 Task: Create a section Infinity and Beyond and in the section, add a milestone IT Financial Management Process Improvement in the project BlazePath
Action: Mouse moved to (327, 437)
Screenshot: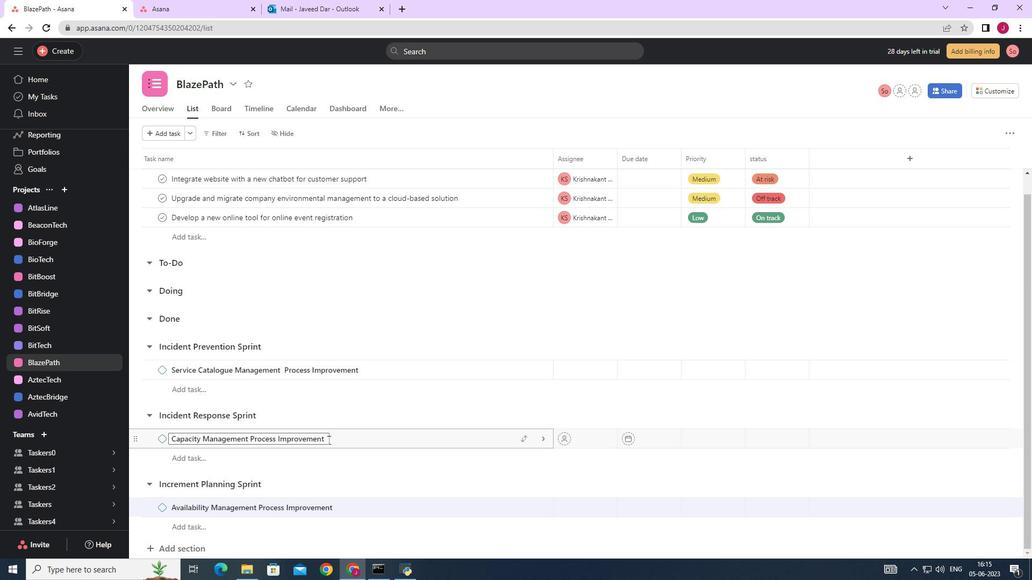 
Action: Mouse scrolled (328, 440) with delta (0, 0)
Screenshot: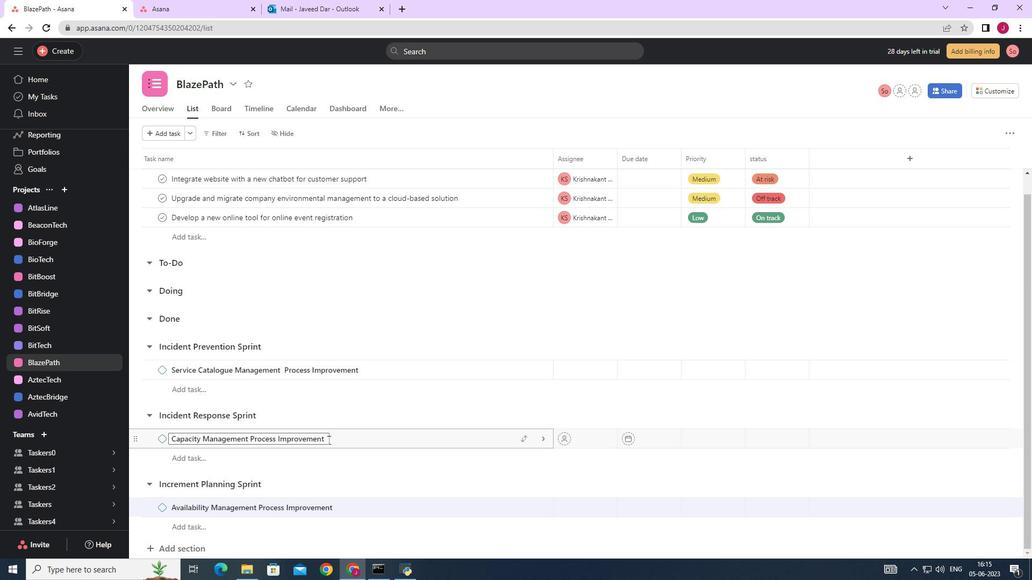 
Action: Mouse scrolled (329, 440) with delta (0, 0)
Screenshot: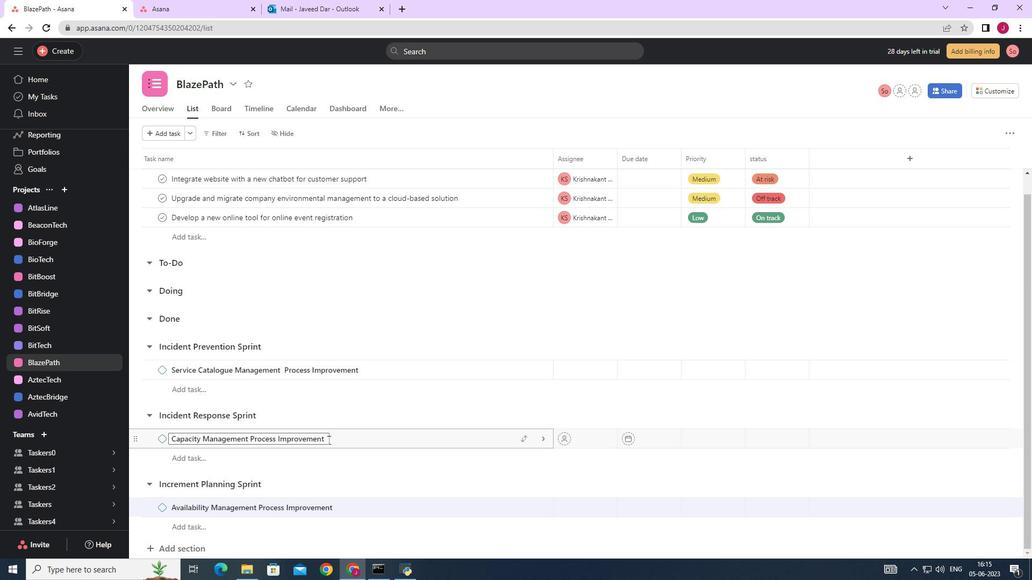 
Action: Mouse scrolled (329, 440) with delta (0, 0)
Screenshot: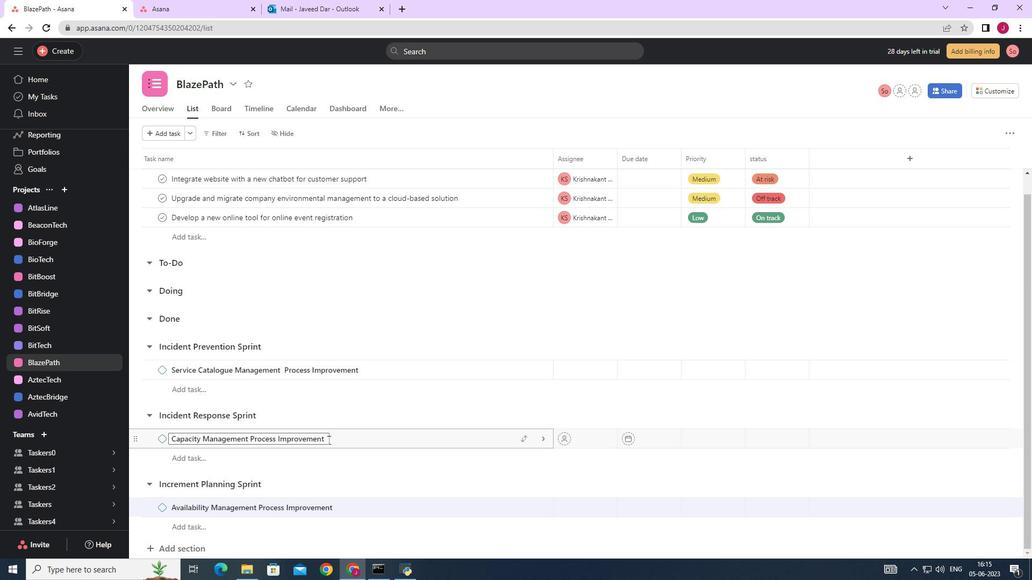 
Action: Mouse scrolled (329, 439) with delta (0, 0)
Screenshot: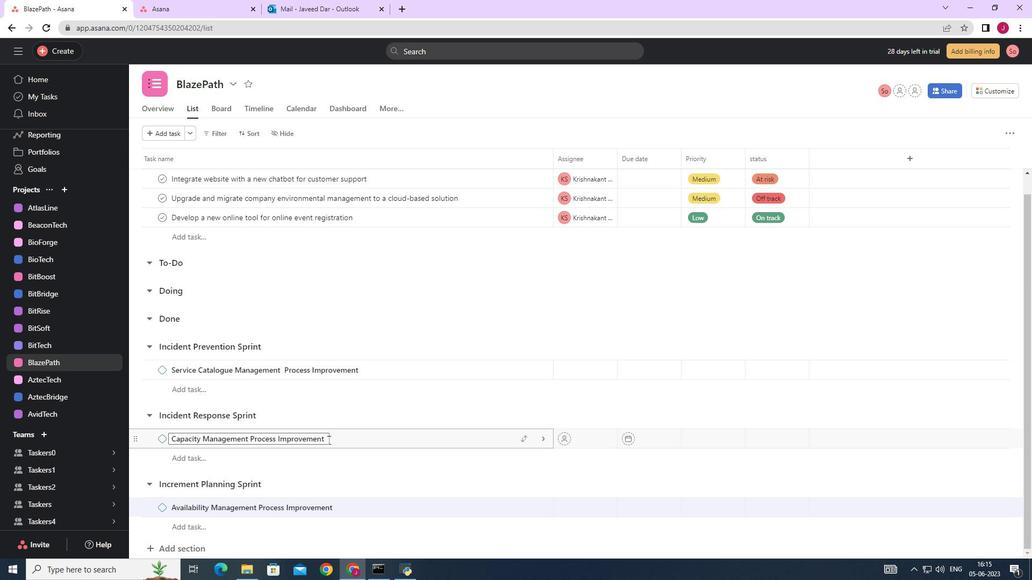 
Action: Mouse moved to (317, 403)
Screenshot: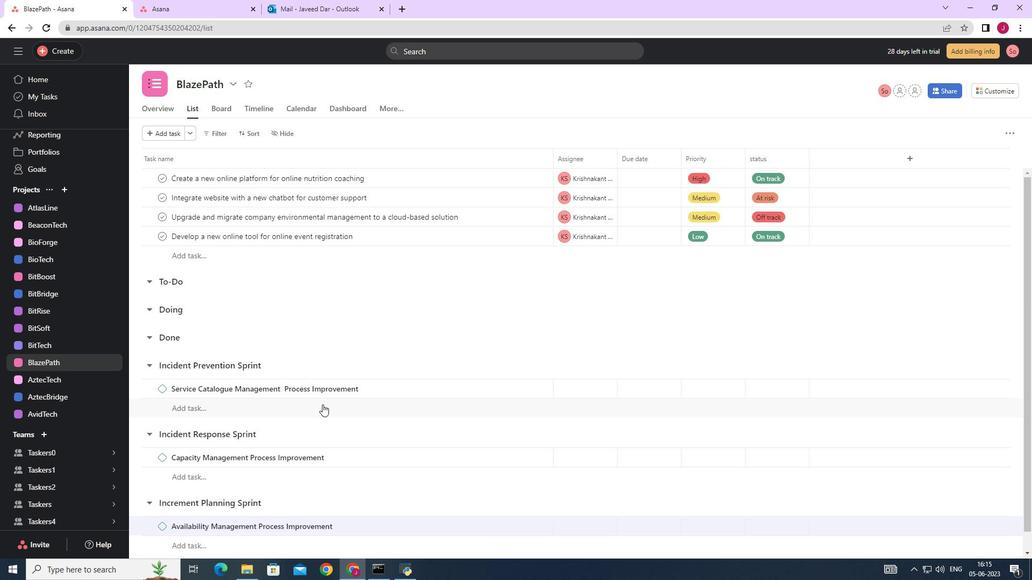 
Action: Mouse scrolled (317, 403) with delta (0, 0)
Screenshot: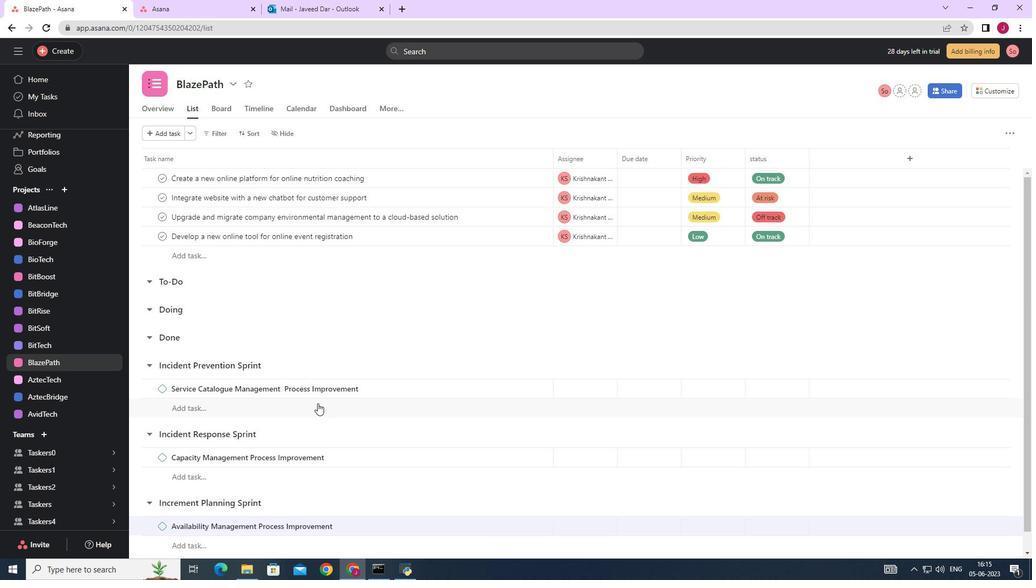 
Action: Mouse moved to (316, 403)
Screenshot: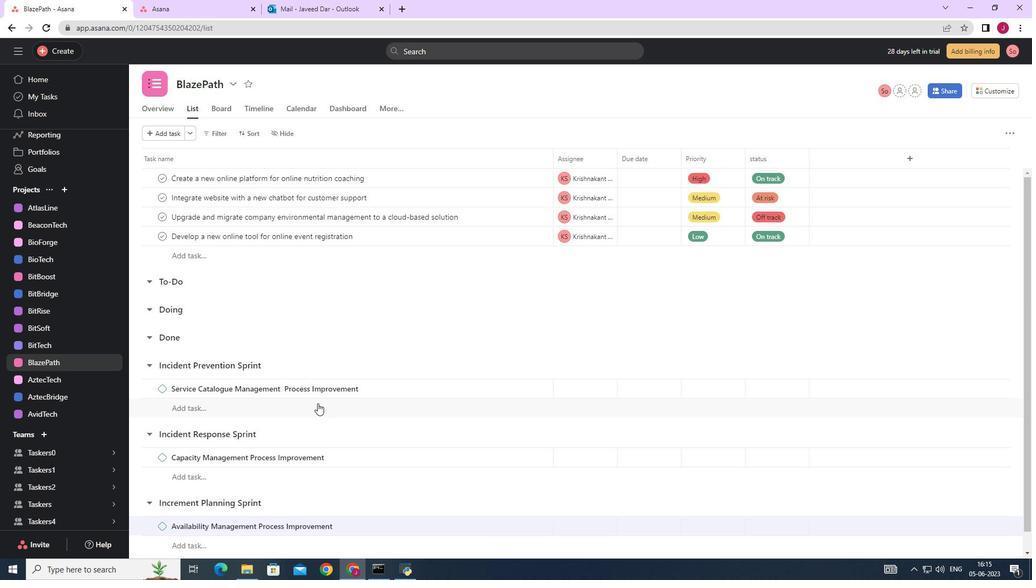 
Action: Mouse scrolled (317, 403) with delta (0, 0)
Screenshot: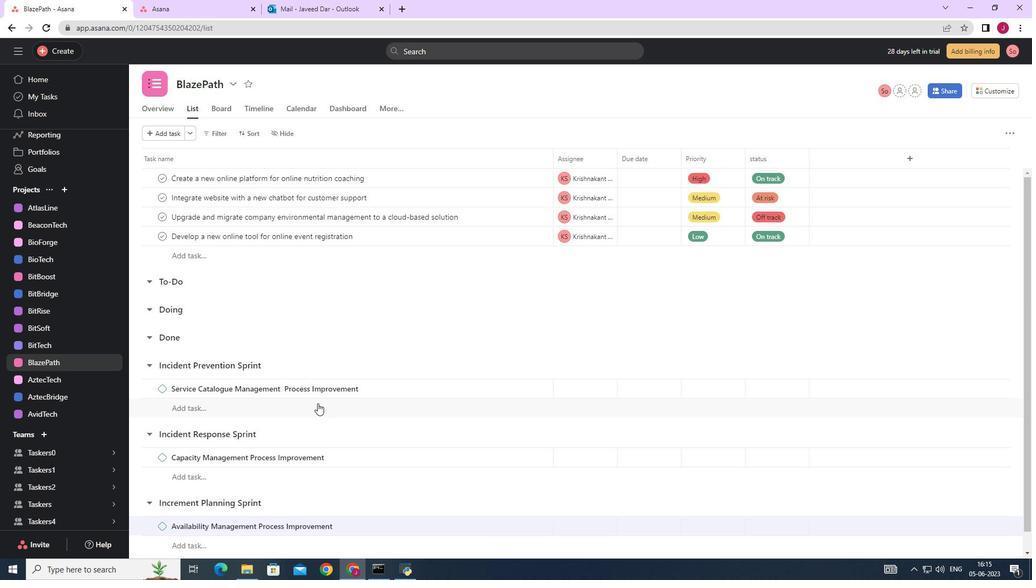 
Action: Mouse moved to (291, 422)
Screenshot: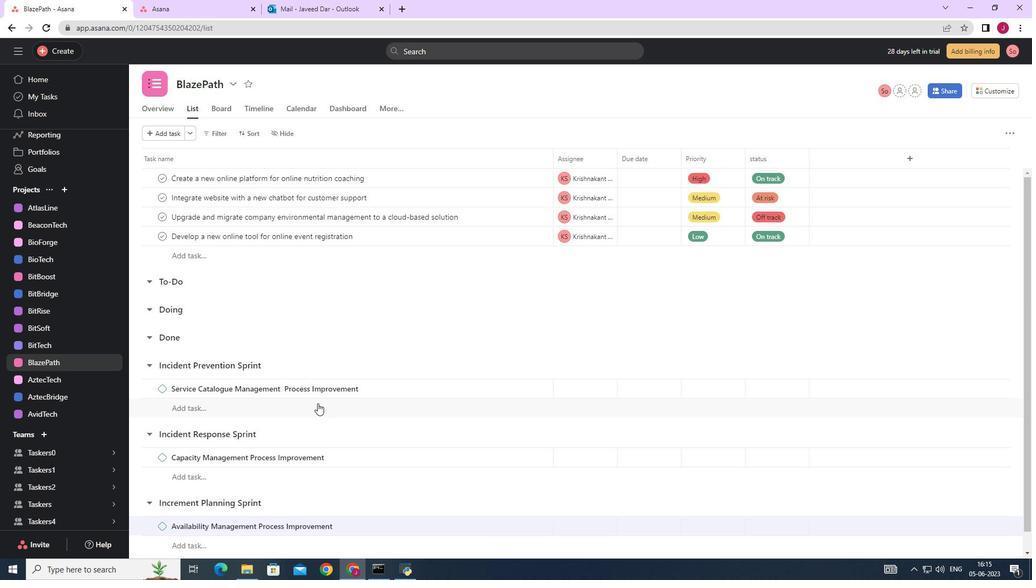 
Action: Mouse scrolled (317, 403) with delta (0, 0)
Screenshot: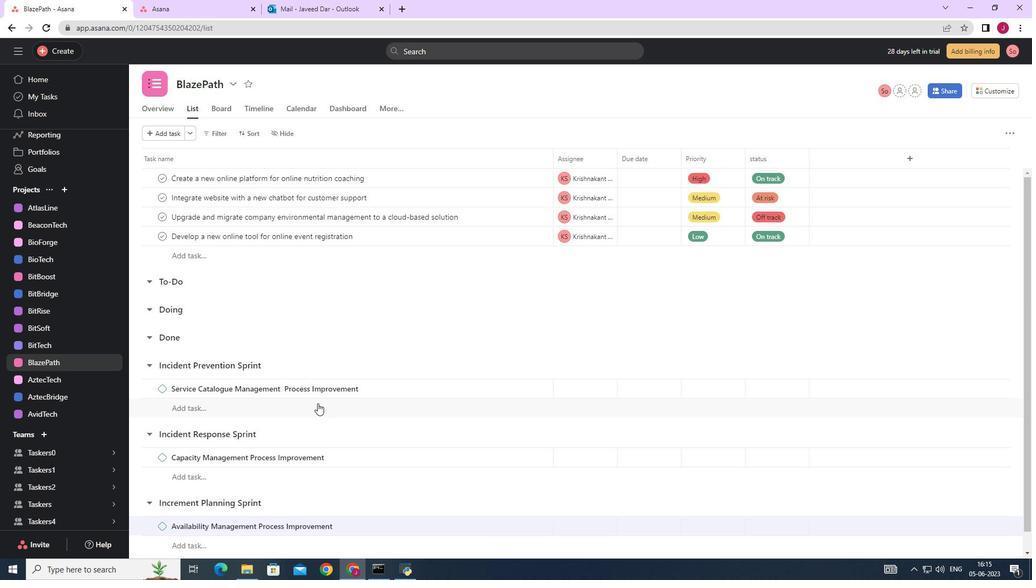
Action: Mouse moved to (264, 436)
Screenshot: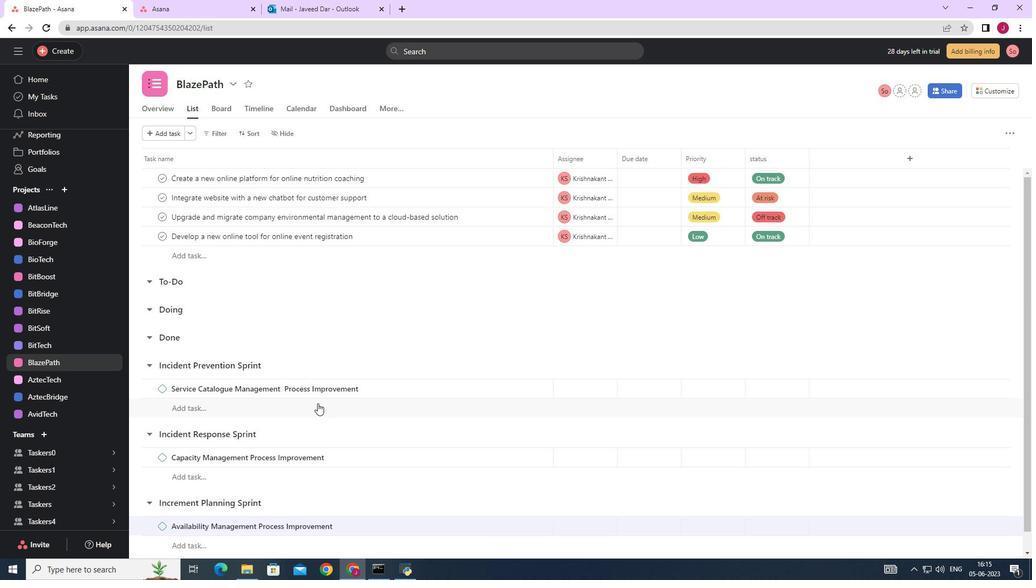 
Action: Mouse scrolled (317, 403) with delta (0, 0)
Screenshot: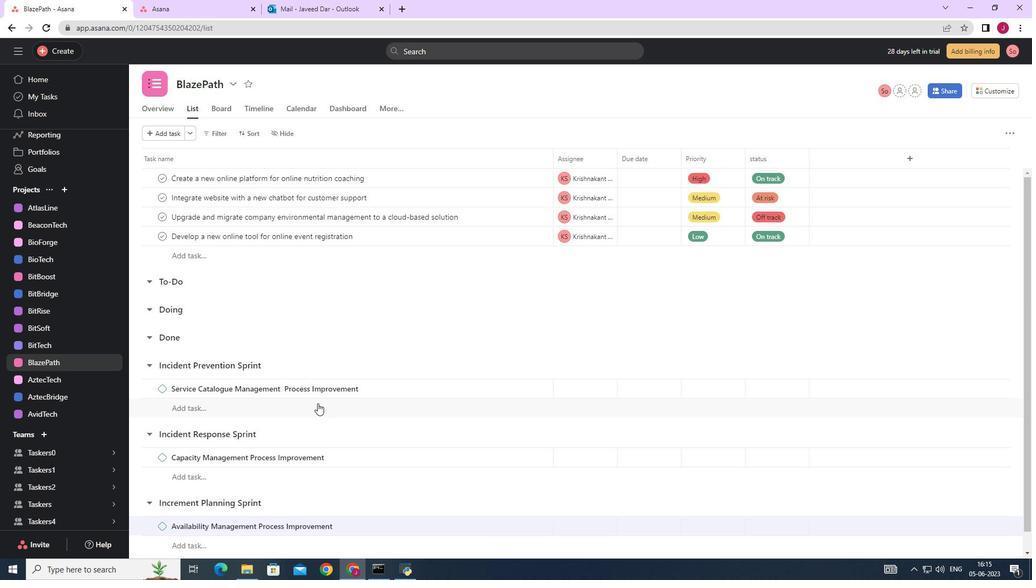 
Action: Mouse moved to (245, 448)
Screenshot: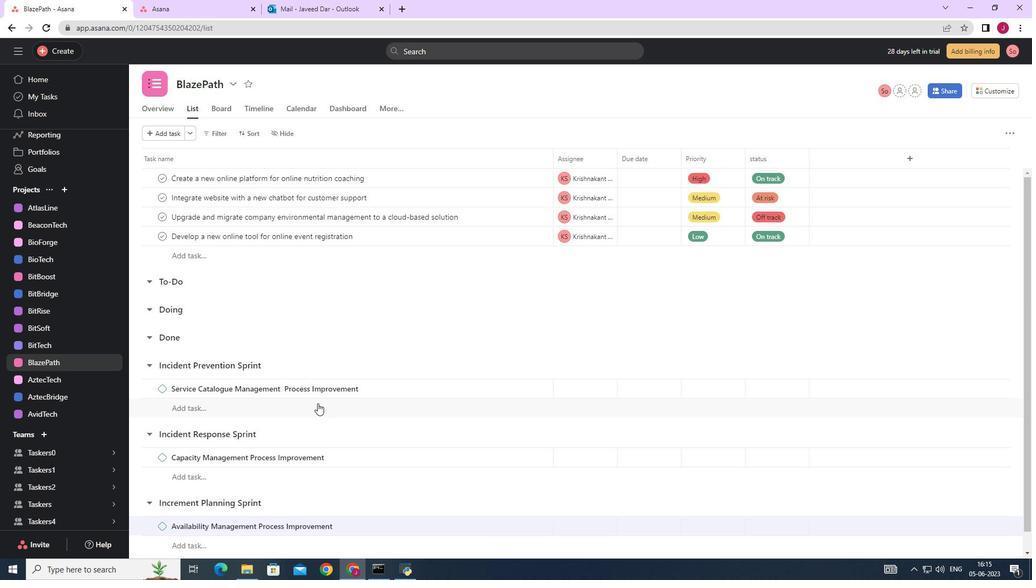 
Action: Mouse scrolled (316, 403) with delta (0, 0)
Screenshot: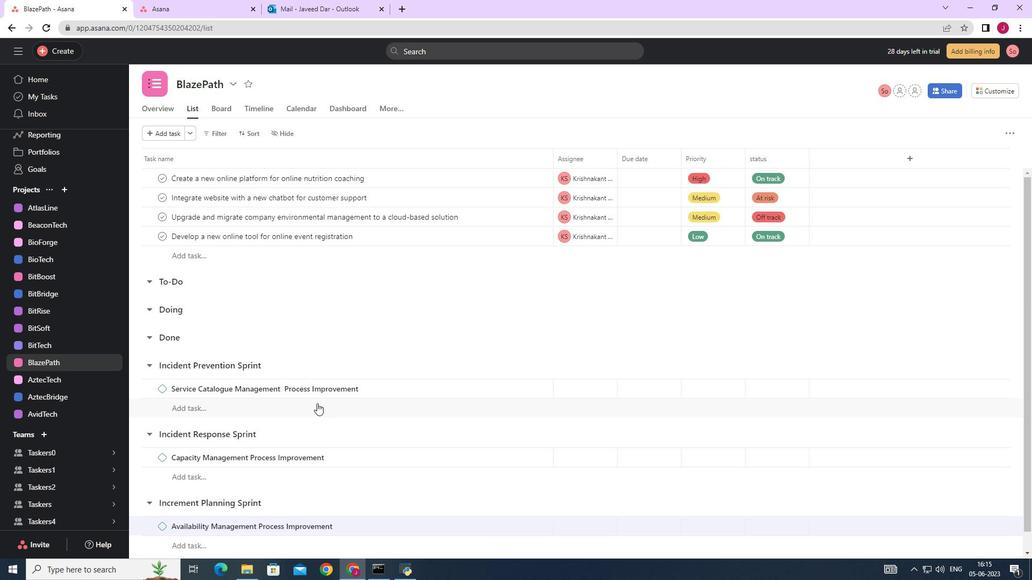 
Action: Mouse moved to (208, 480)
Screenshot: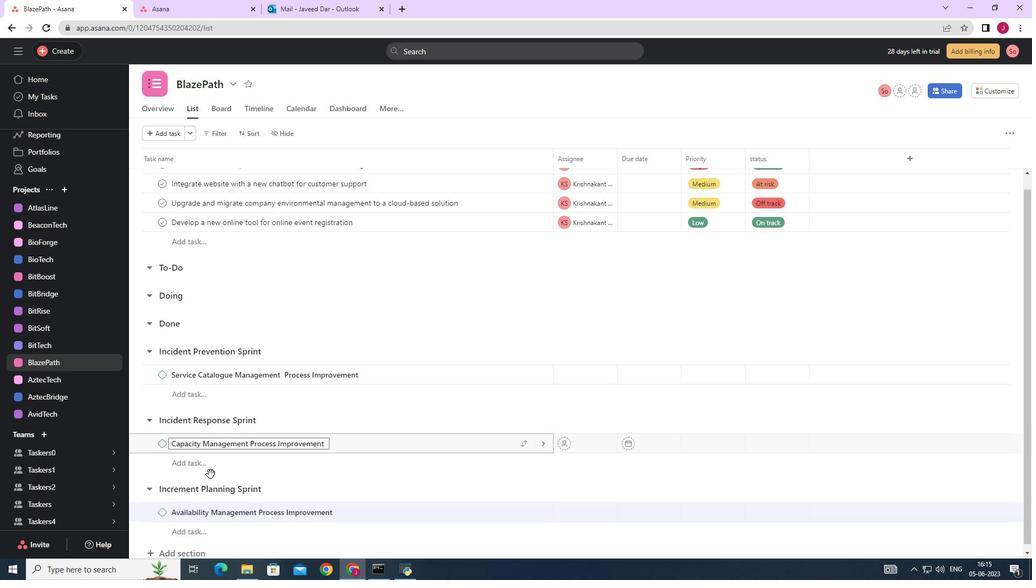 
Action: Mouse scrolled (208, 480) with delta (0, 0)
Screenshot: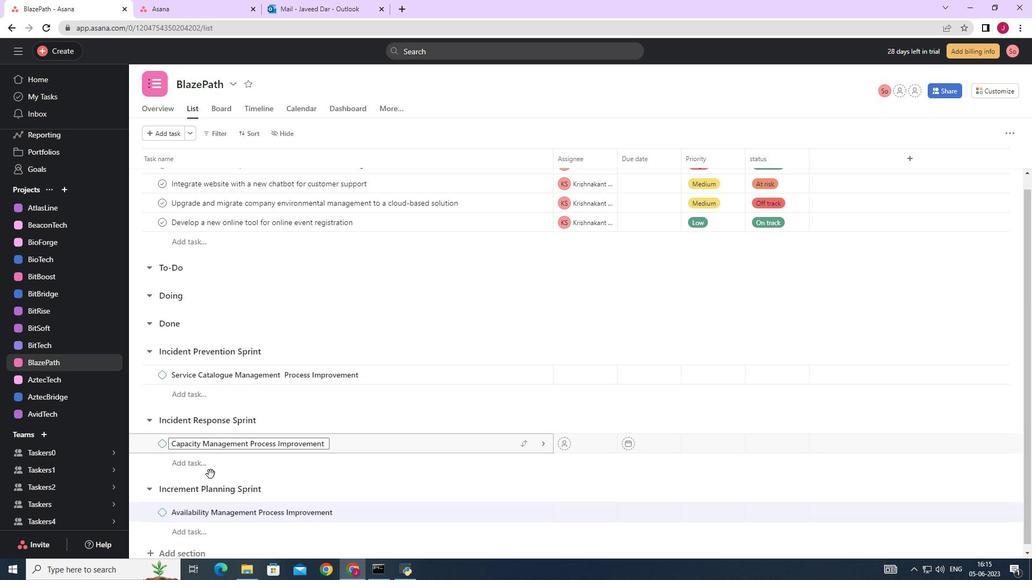 
Action: Mouse moved to (206, 482)
Screenshot: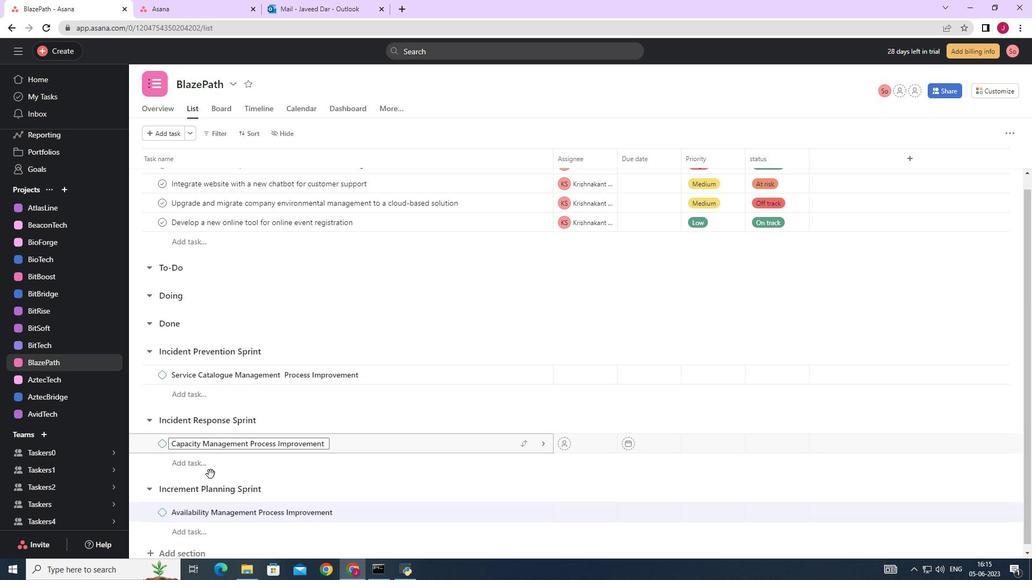 
Action: Mouse scrolled (206, 481) with delta (0, 0)
Screenshot: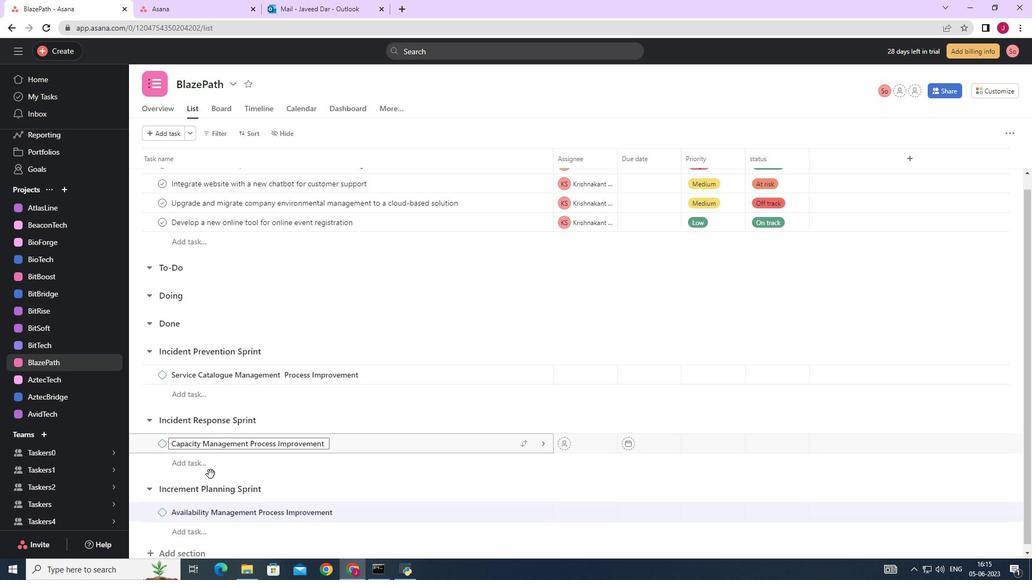 
Action: Mouse scrolled (206, 481) with delta (0, 0)
Screenshot: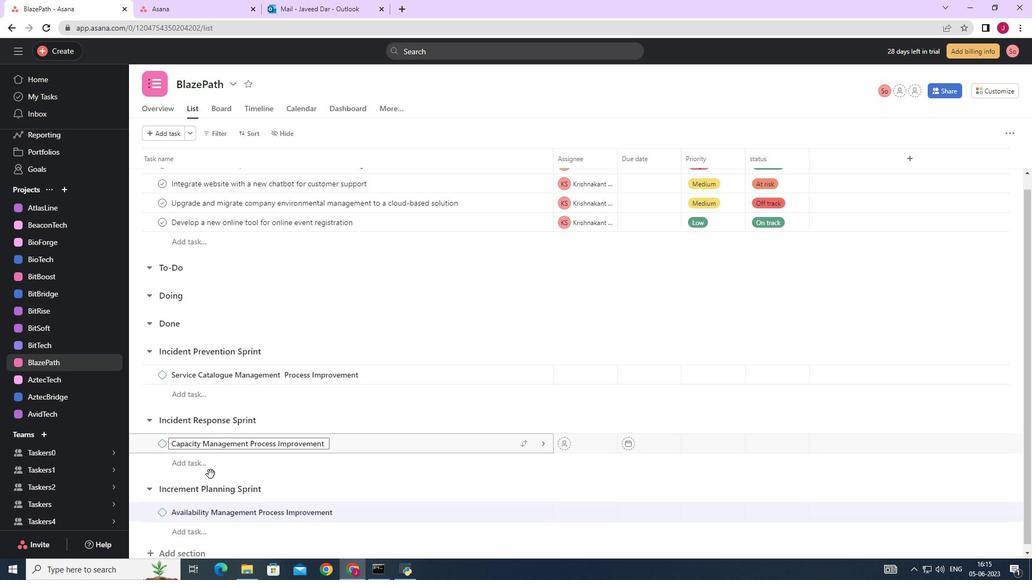 
Action: Mouse scrolled (206, 481) with delta (0, 0)
Screenshot: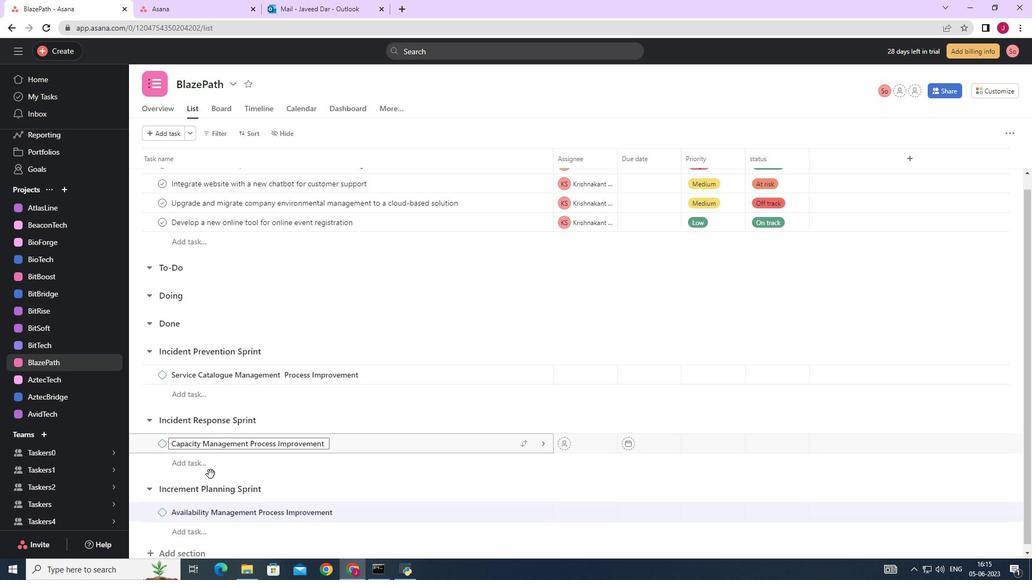 
Action: Mouse scrolled (206, 481) with delta (0, 0)
Screenshot: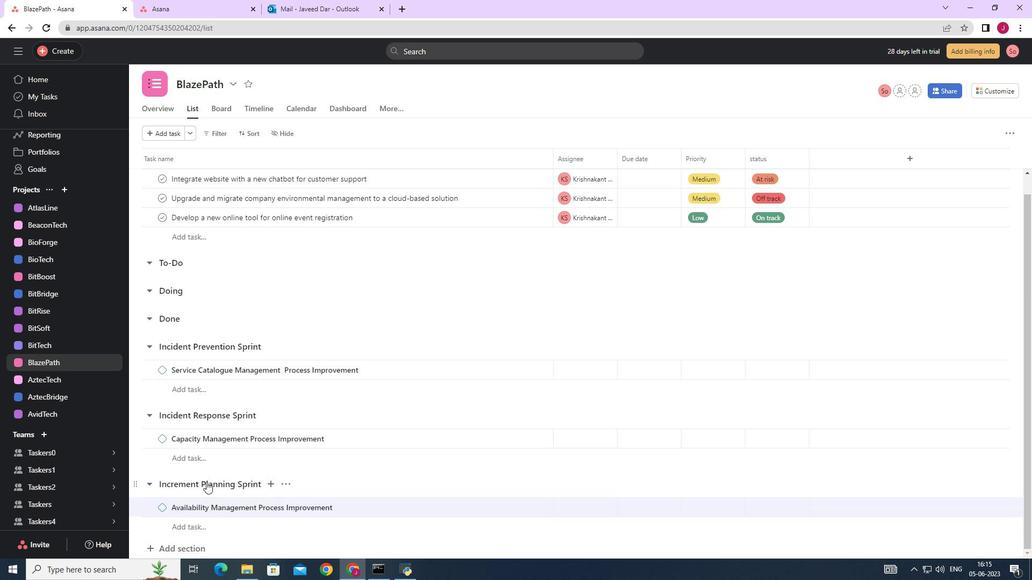 
Action: Mouse moved to (204, 483)
Screenshot: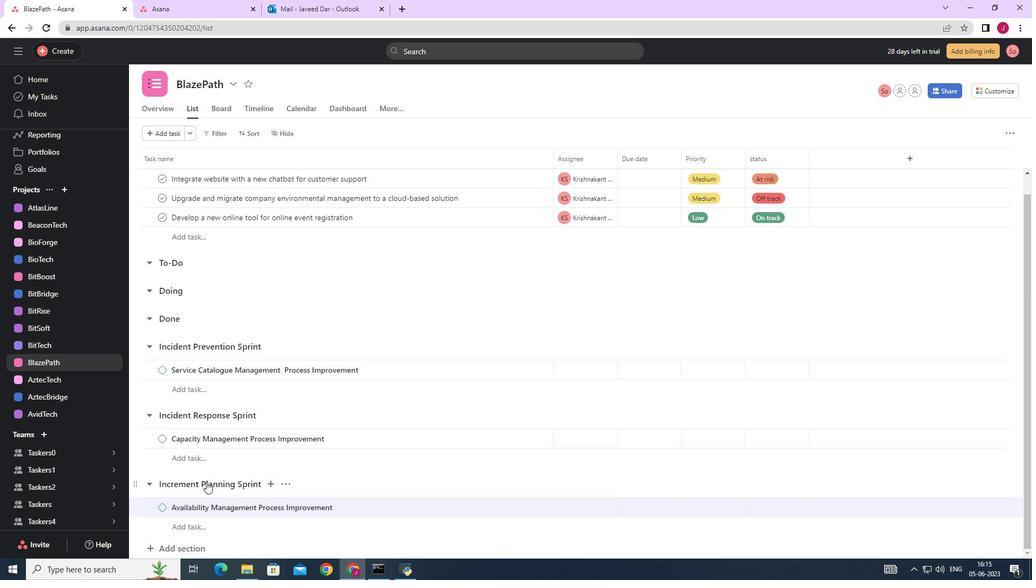 
Action: Mouse scrolled (204, 483) with delta (0, 0)
Screenshot: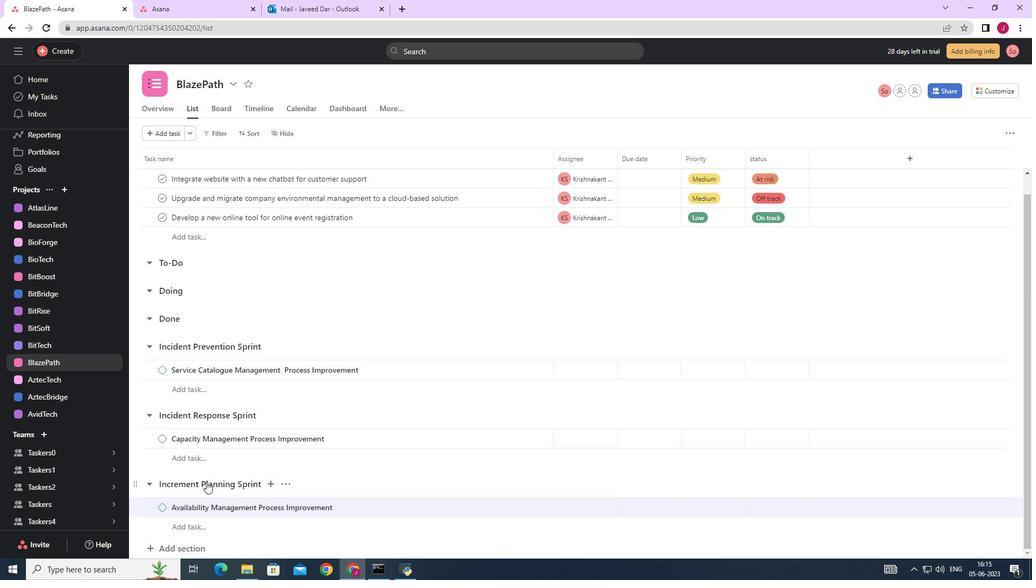 
Action: Mouse moved to (183, 549)
Screenshot: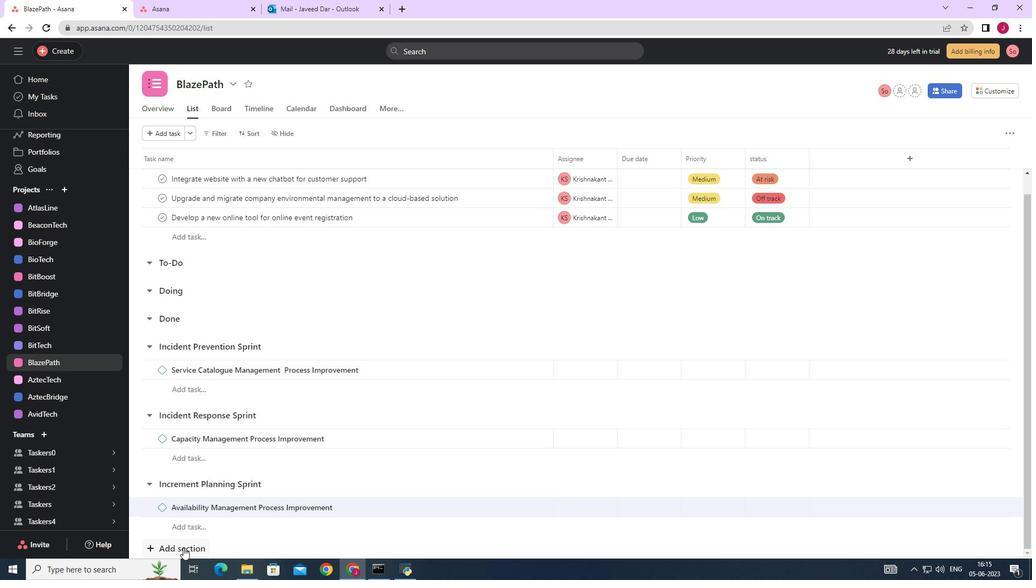 
Action: Mouse pressed left at (183, 549)
Screenshot: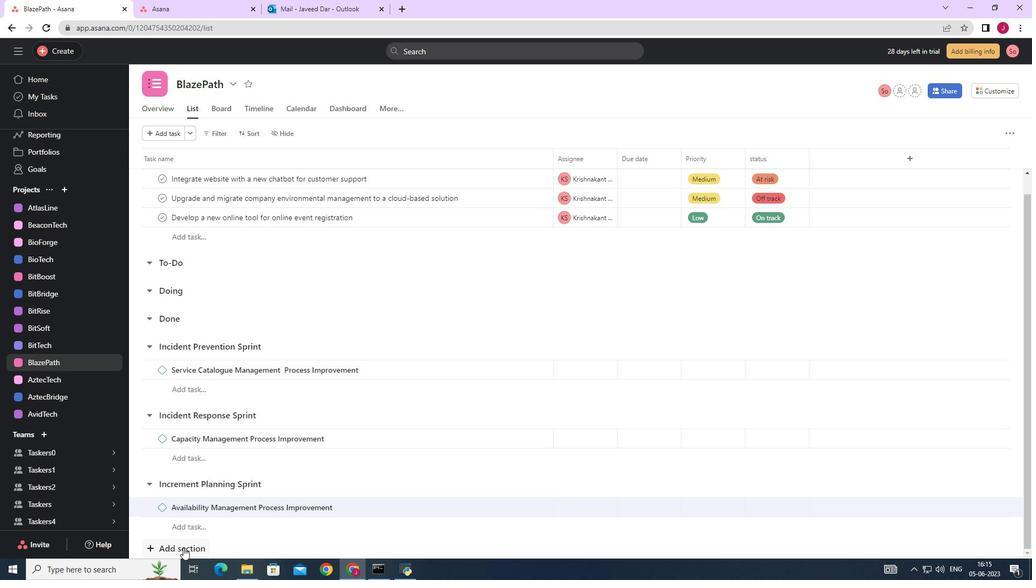 
Action: Mouse moved to (210, 510)
Screenshot: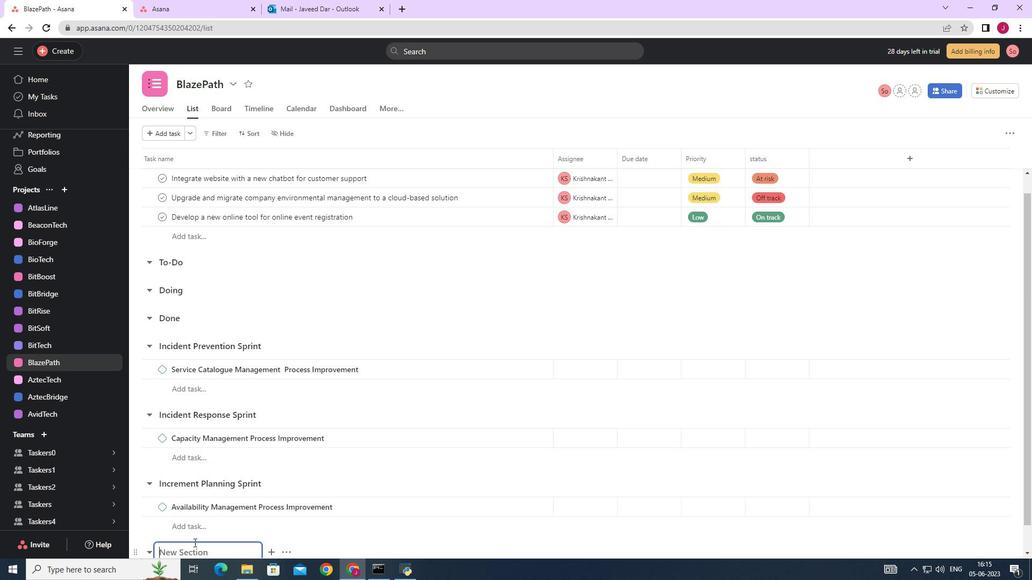 
Action: Mouse scrolled (210, 510) with delta (0, 0)
Screenshot: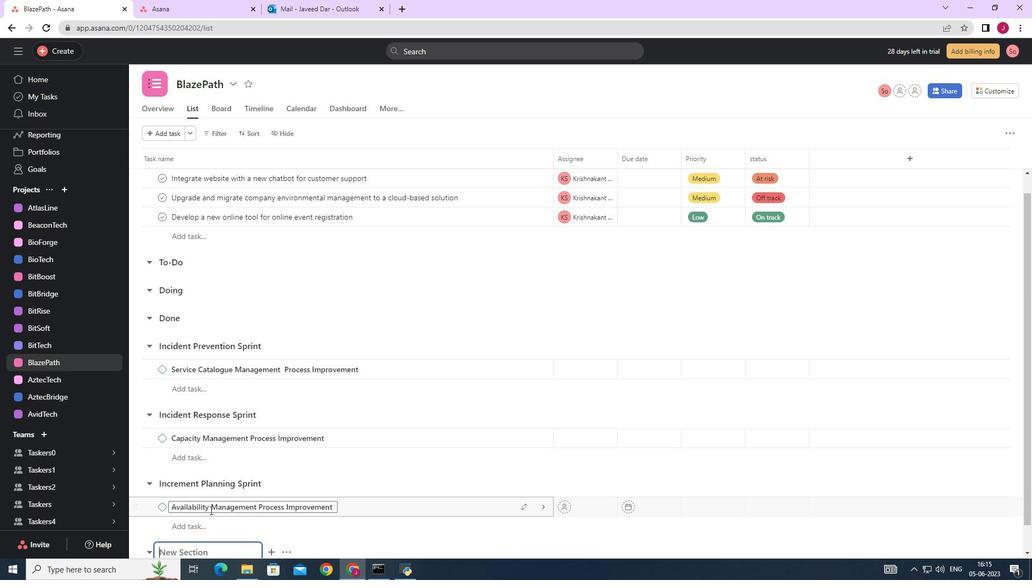 
Action: Mouse scrolled (210, 510) with delta (0, 0)
Screenshot: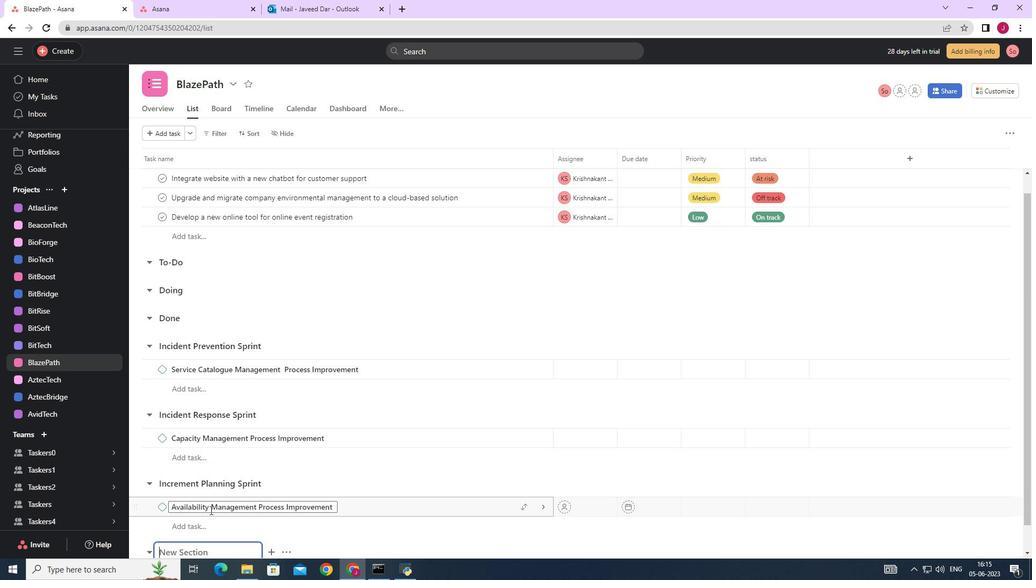 
Action: Mouse scrolled (210, 510) with delta (0, 0)
Screenshot: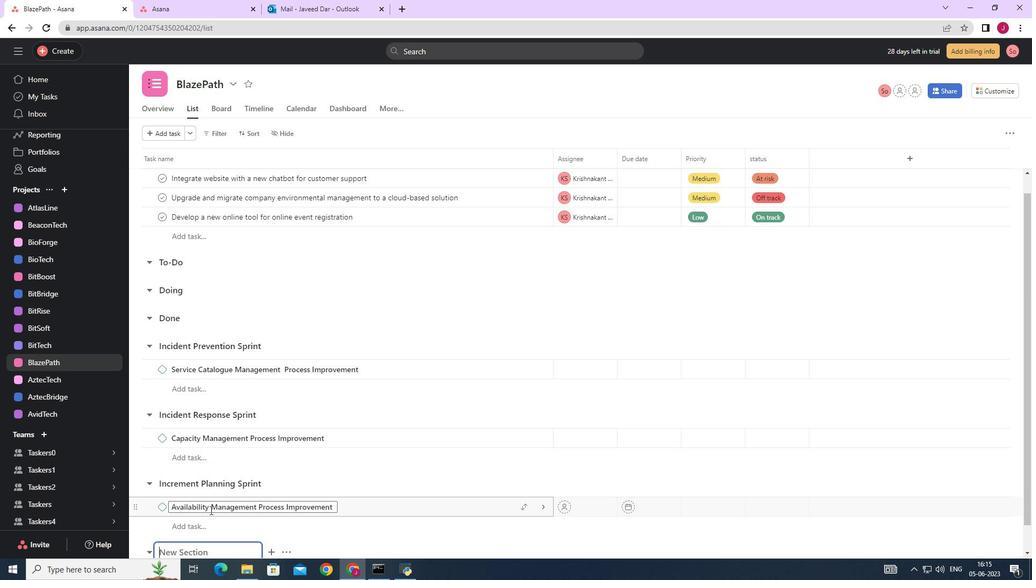 
Action: Mouse scrolled (210, 510) with delta (0, 0)
Screenshot: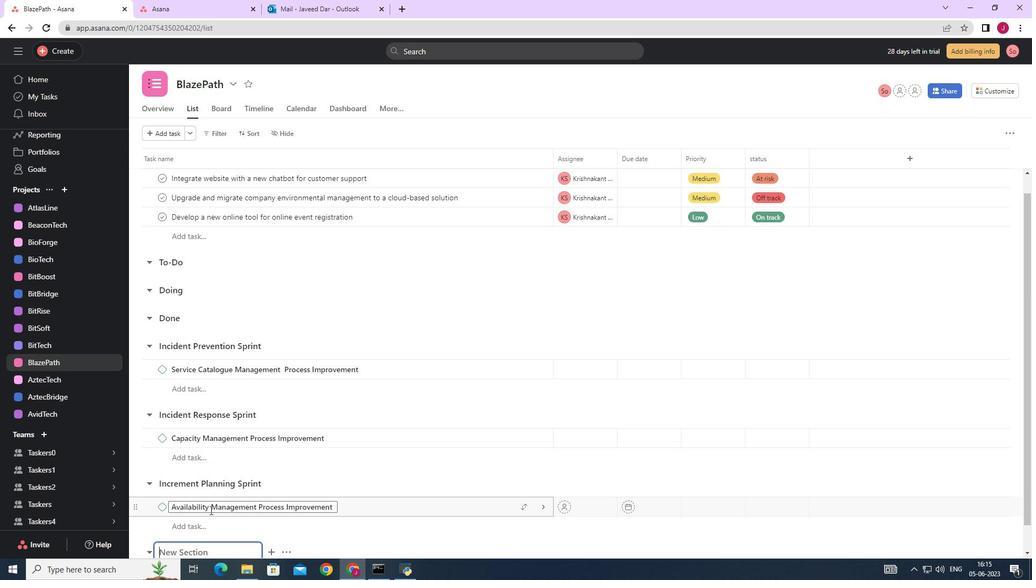 
Action: Mouse moved to (214, 526)
Screenshot: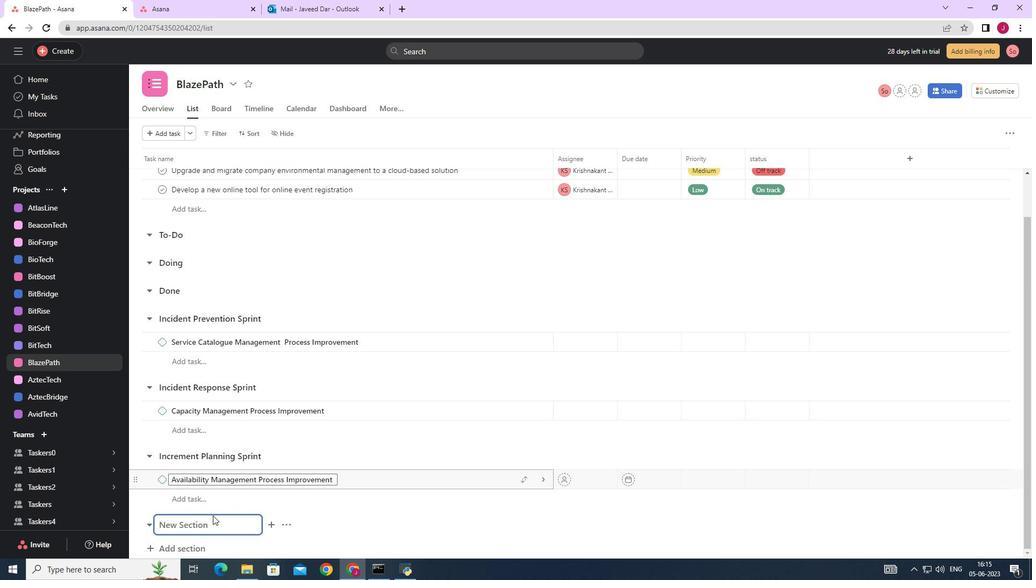 
Action: Mouse pressed left at (214, 526)
Screenshot: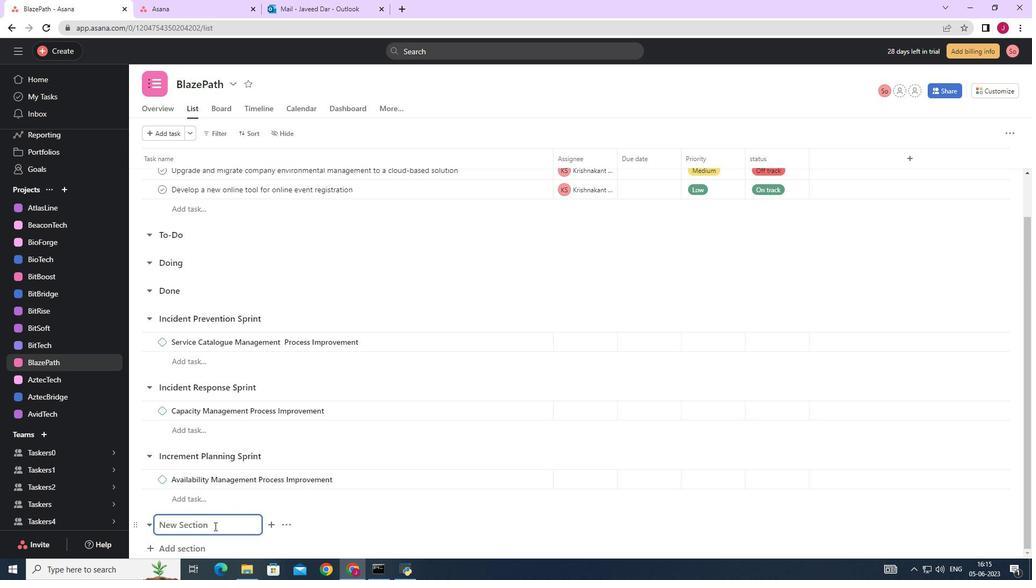 
Action: Mouse moved to (214, 527)
Screenshot: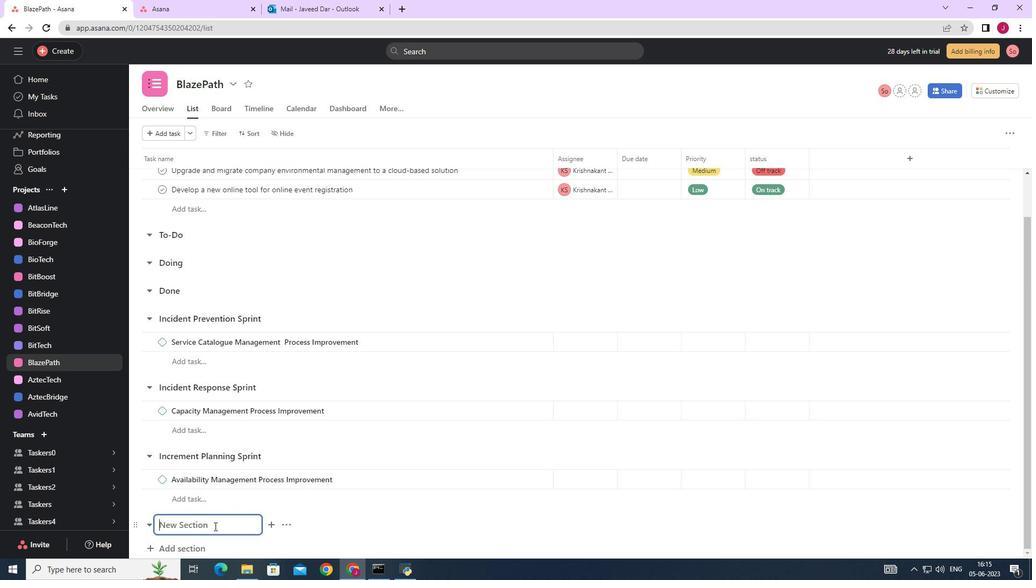
Action: Key pressed <Key.caps_lock>I<Key.caps_lock>nfinity<Key.space>and<Key.space><Key.caps_lock>B<Key.caps_lock>eyond<Key.space><Key.enter><Key.caps_lock>IT<Key.space>F<Key.caps_lock>inancial<Key.space><Key.caps_lock>M<Key.caps_lock>nag<Key.backspace><Key.backspace><Key.backspace>anagement<Key.space><Key.caps_lock>P<Key.caps_lock>rocess<Key.space><Key.caps_lock>I<Key.caps_lock>mprovement
Screenshot: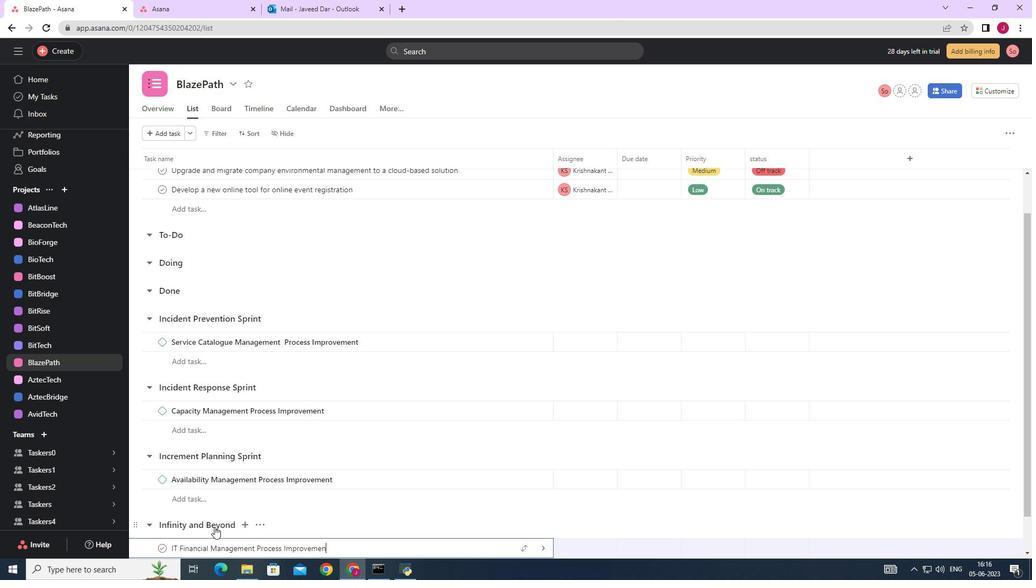
Action: Mouse moved to (540, 550)
Screenshot: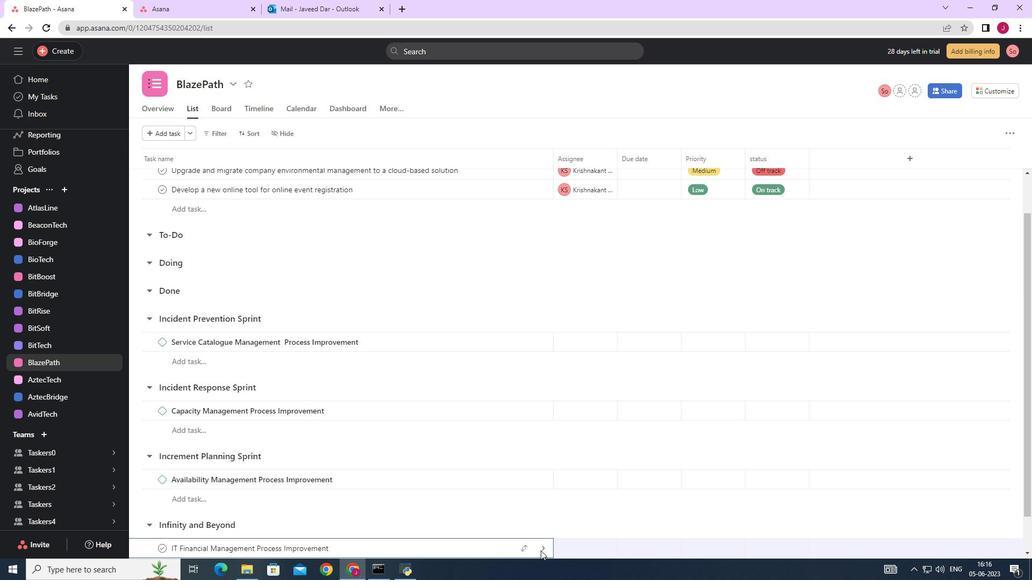 
Action: Mouse pressed left at (540, 550)
Screenshot: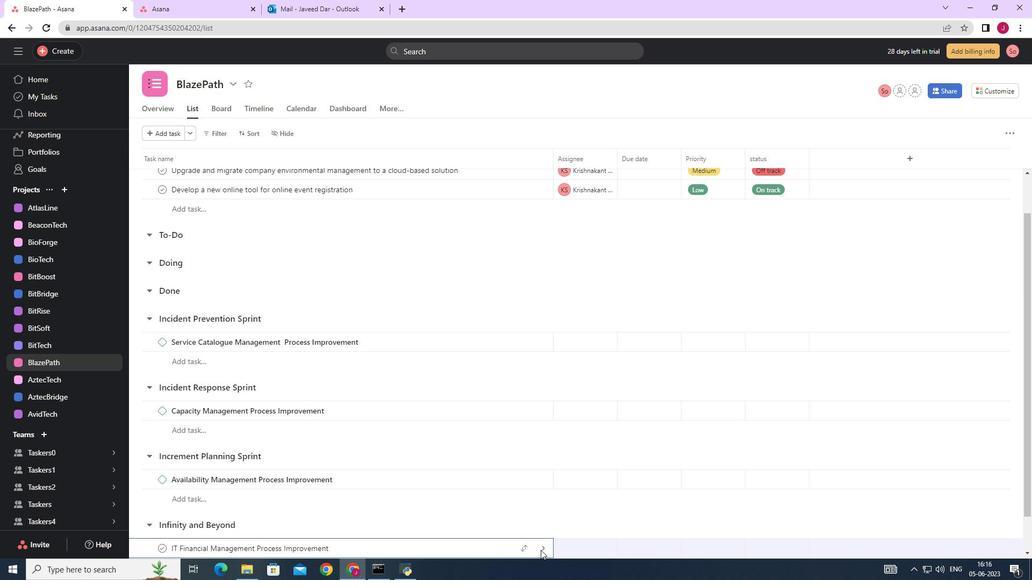 
Action: Mouse moved to (989, 139)
Screenshot: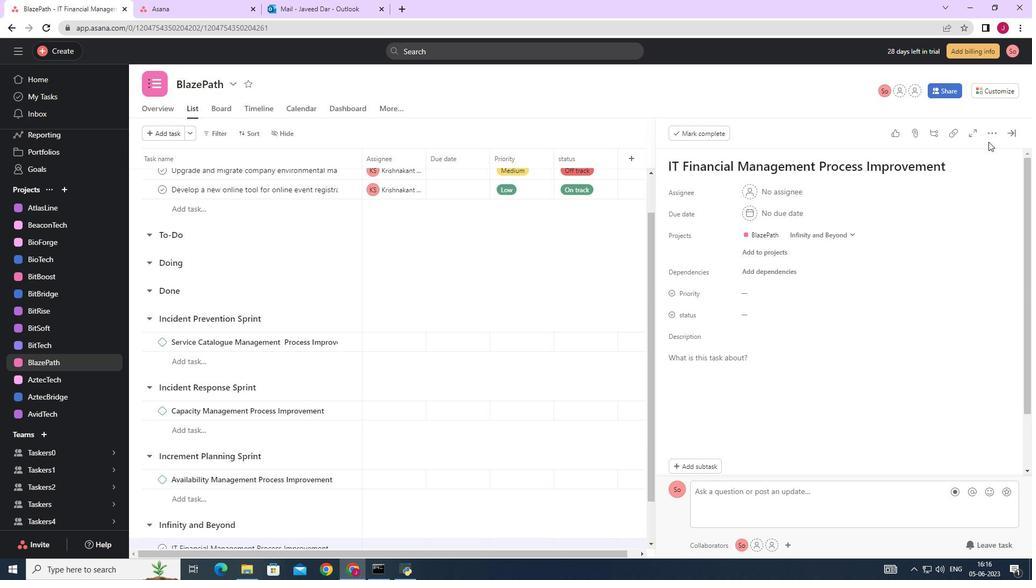 
Action: Mouse pressed left at (989, 139)
Screenshot: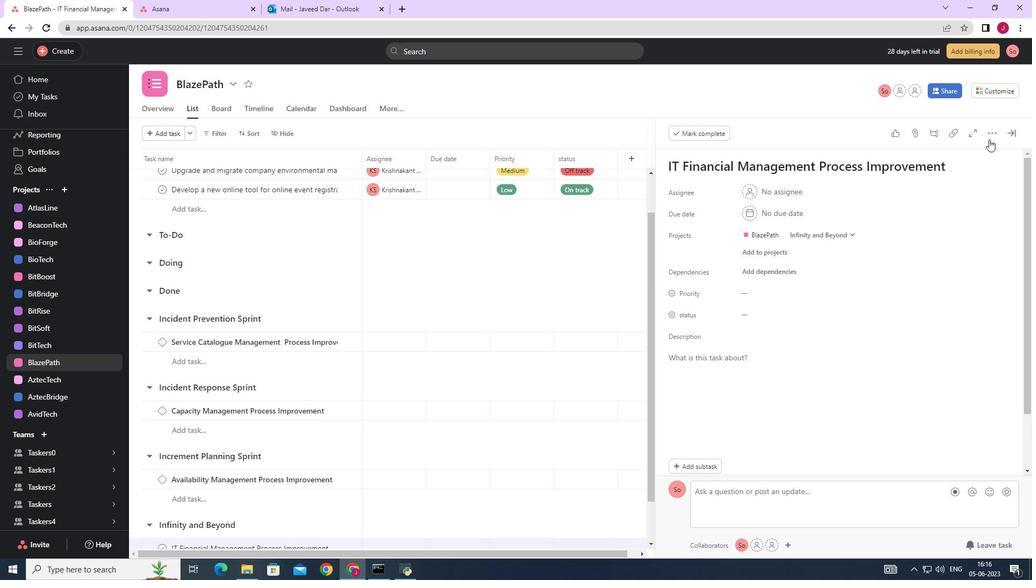 
Action: Mouse moved to (918, 172)
Screenshot: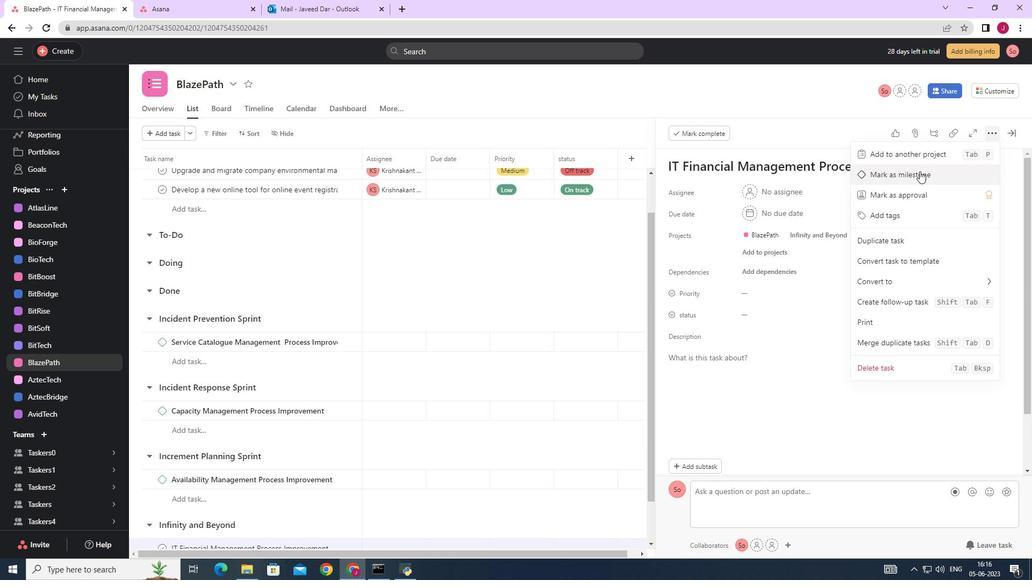 
Action: Mouse pressed left at (918, 172)
Screenshot: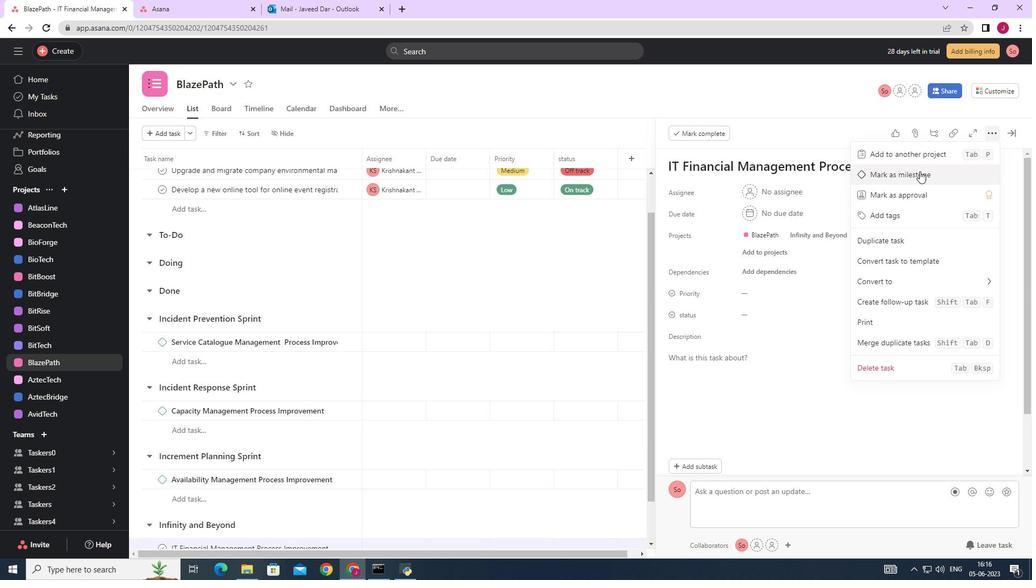 
Action: Mouse moved to (1010, 134)
Screenshot: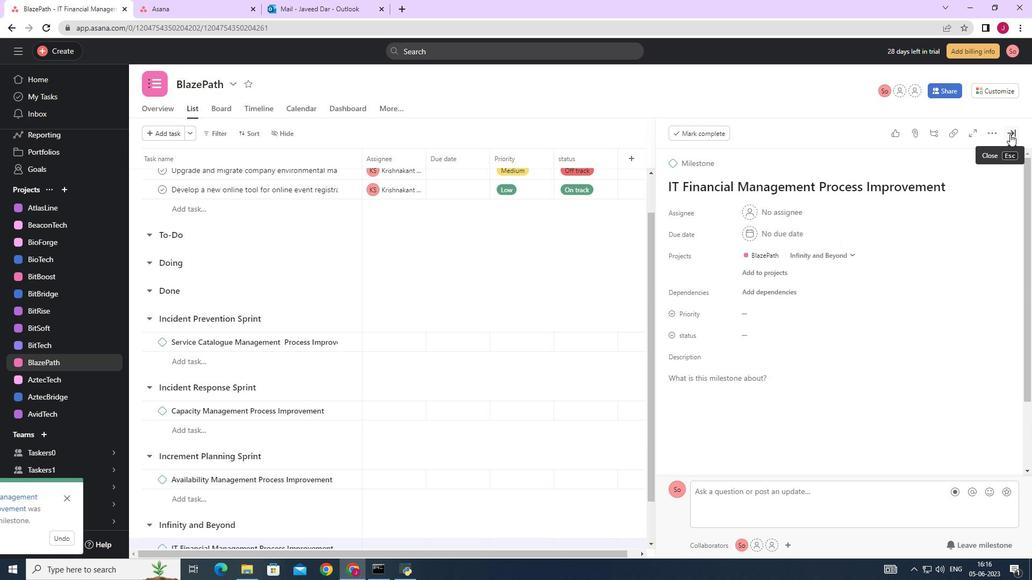 
Action: Mouse pressed left at (1010, 134)
Screenshot: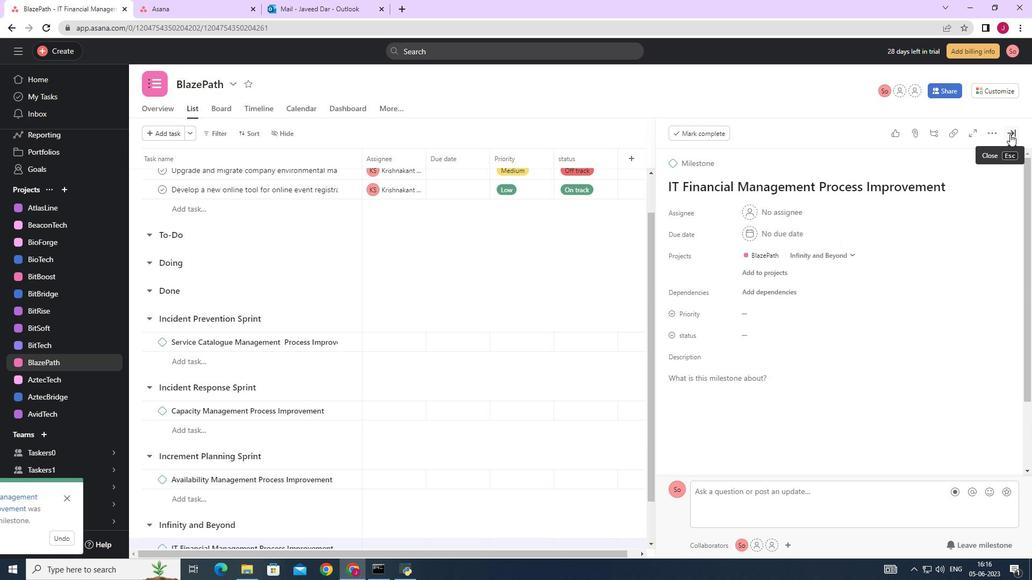 
Action: Mouse moved to (898, 160)
Screenshot: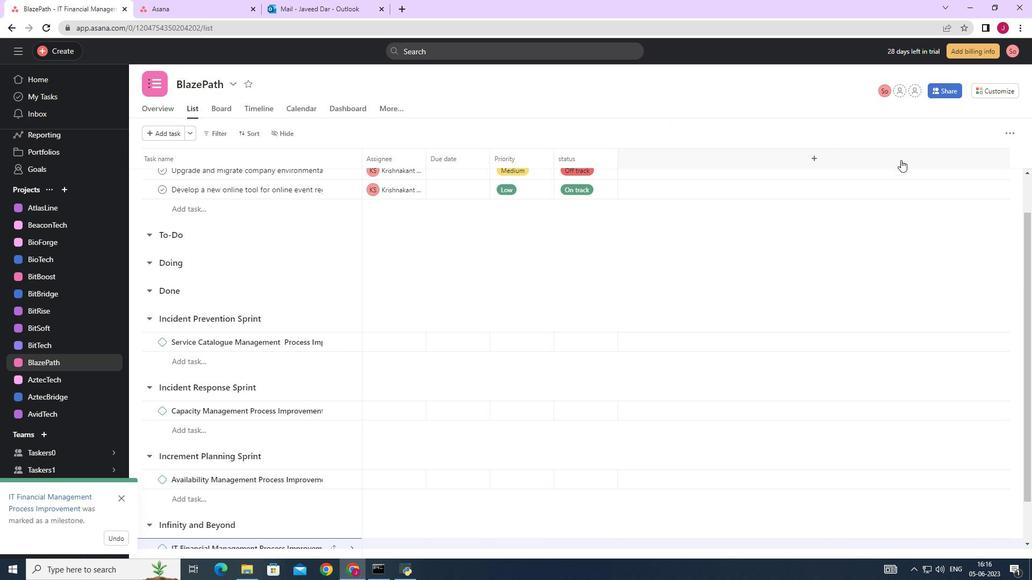 
